 Task: Look for products in the category "Breakfast Bars" from Kind only.
Action: Mouse moved to (952, 315)
Screenshot: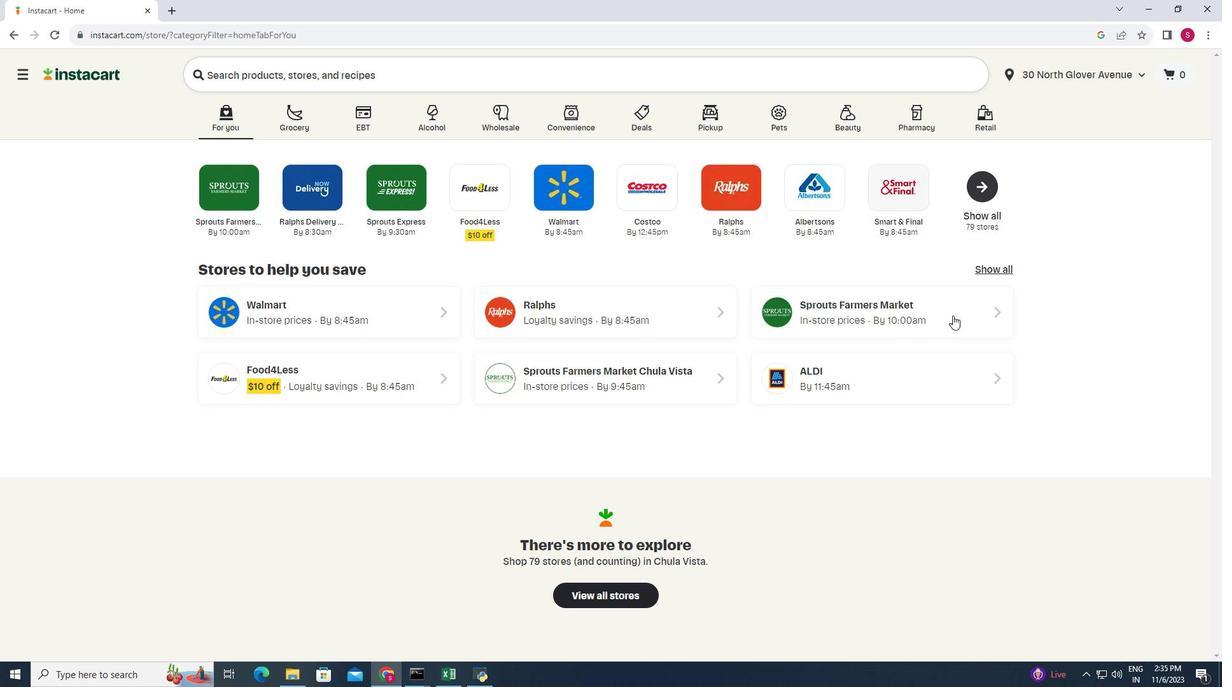 
Action: Mouse pressed left at (952, 315)
Screenshot: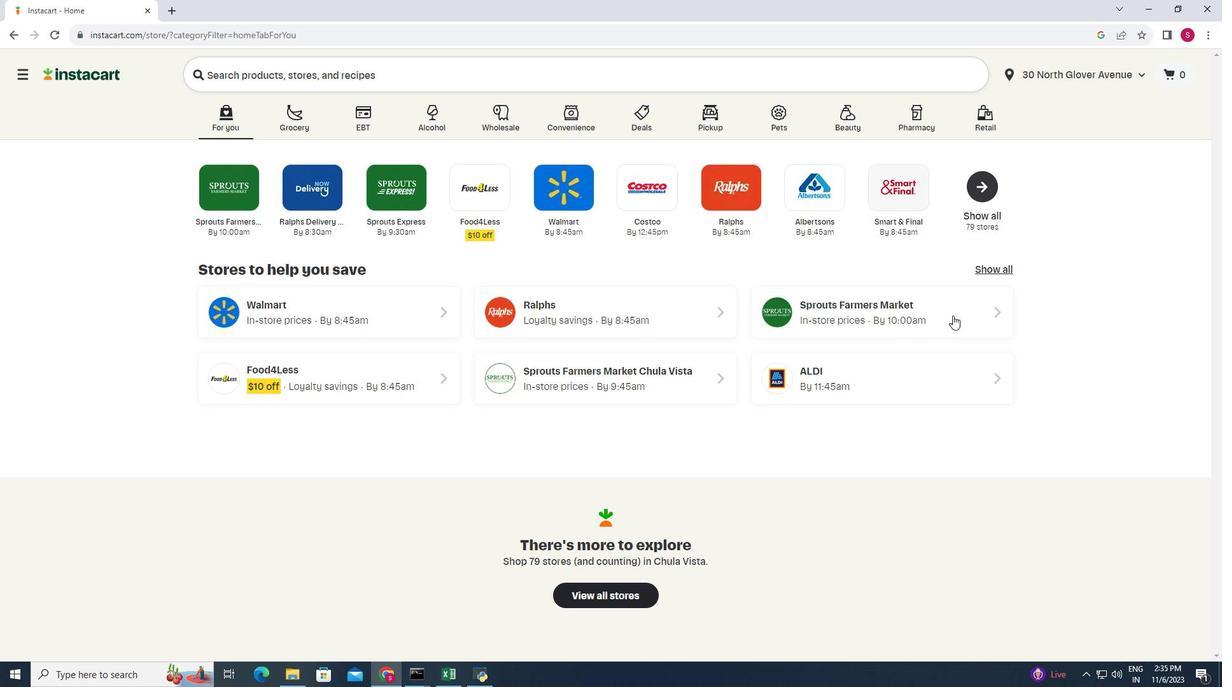 
Action: Mouse moved to (38, 391)
Screenshot: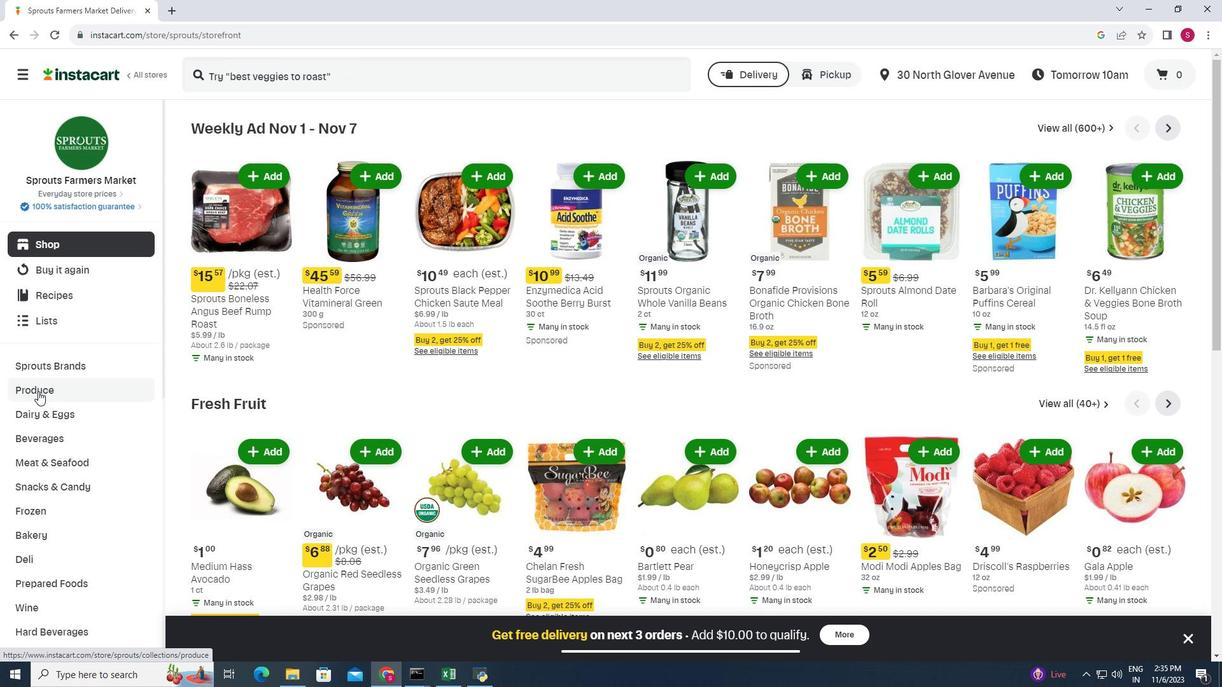 
Action: Mouse scrolled (38, 390) with delta (0, 0)
Screenshot: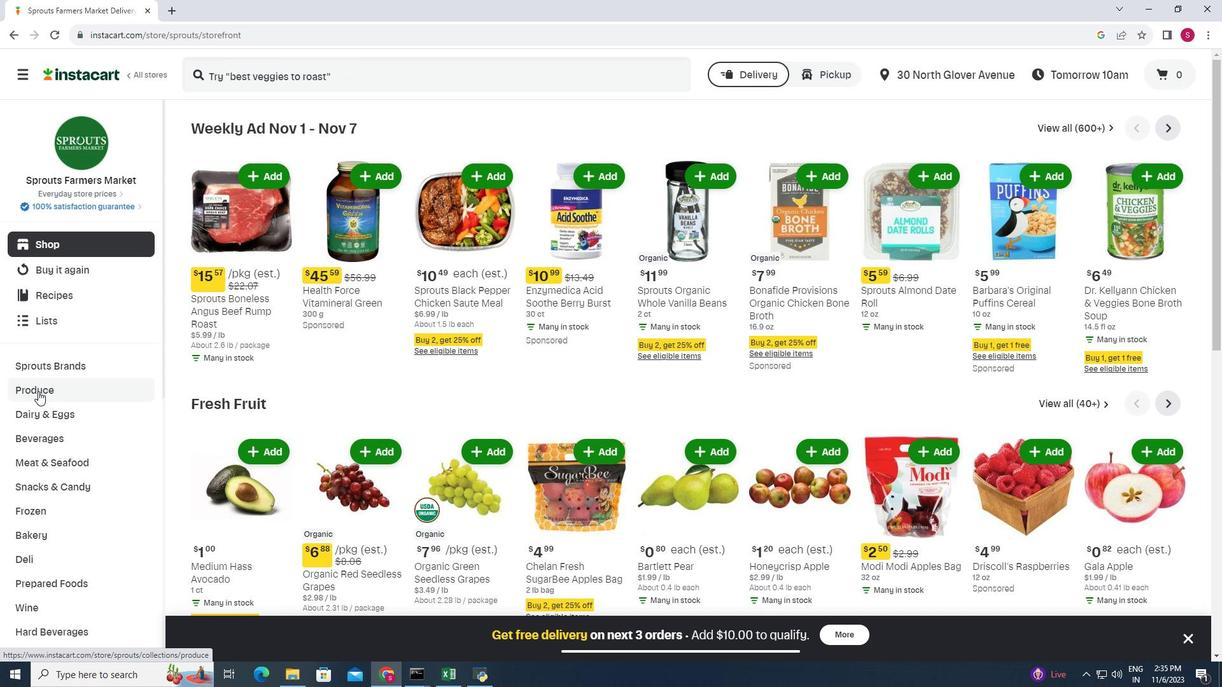 
Action: Mouse moved to (38, 392)
Screenshot: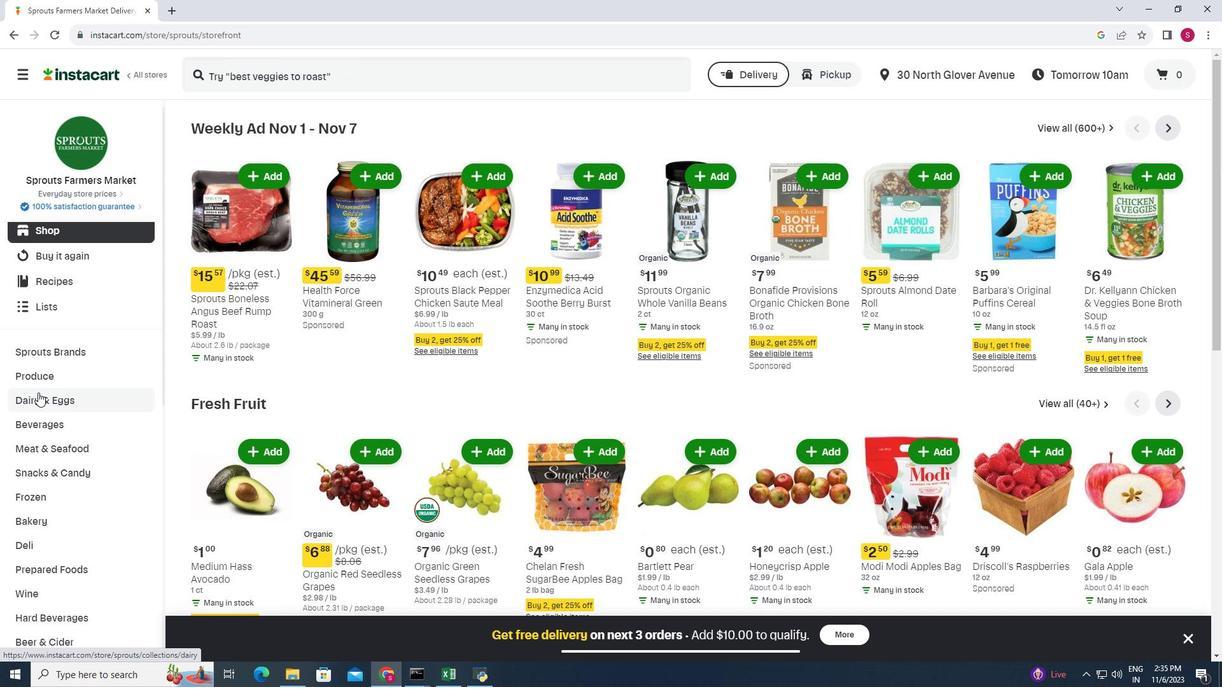 
Action: Mouse scrolled (38, 392) with delta (0, 0)
Screenshot: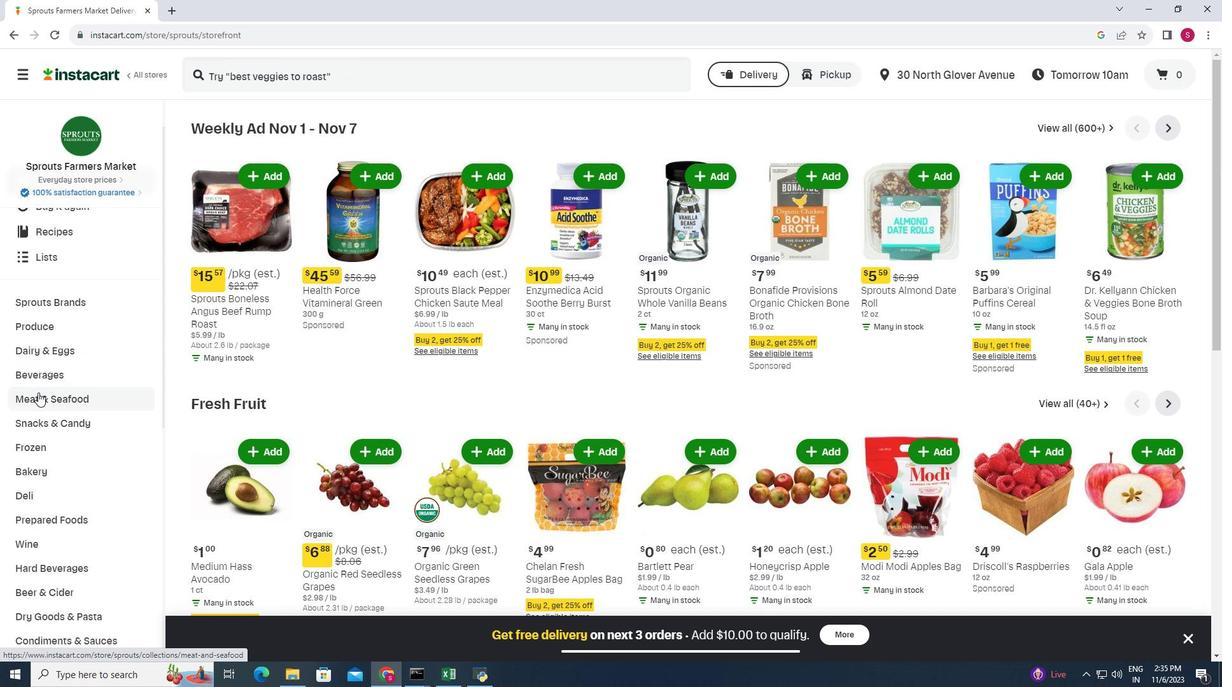 
Action: Mouse scrolled (38, 392) with delta (0, 0)
Screenshot: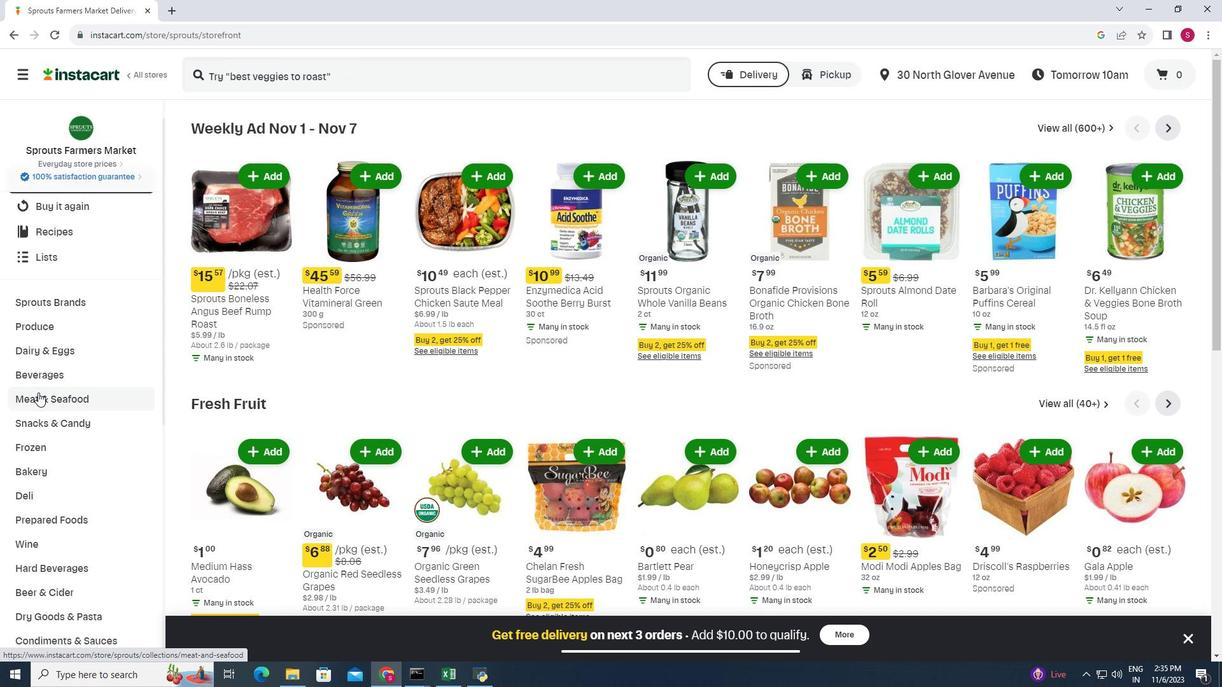 
Action: Mouse scrolled (38, 392) with delta (0, 0)
Screenshot: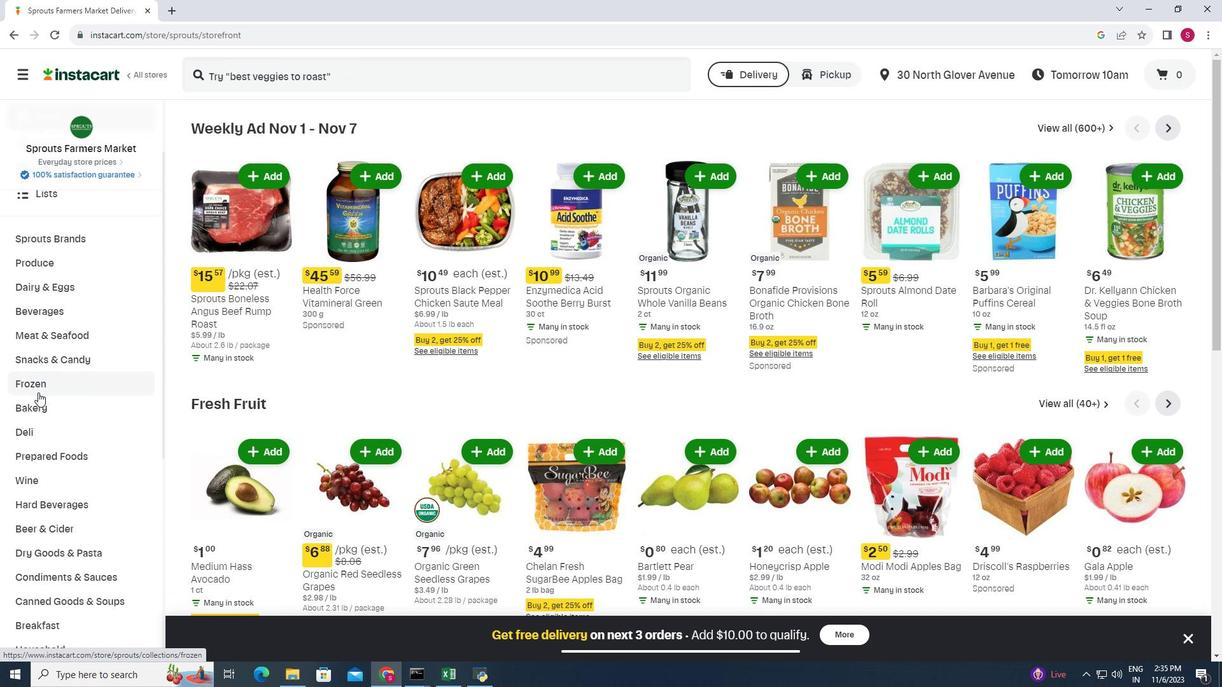 
Action: Mouse moved to (29, 564)
Screenshot: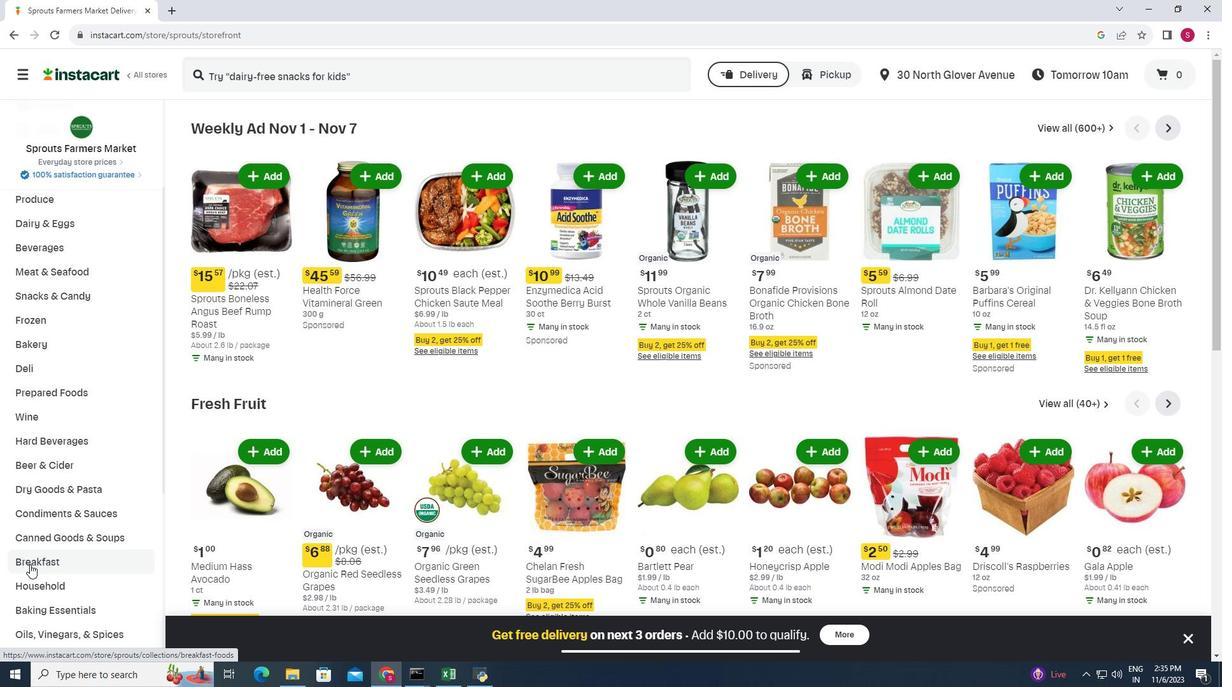 
Action: Mouse pressed left at (29, 564)
Screenshot: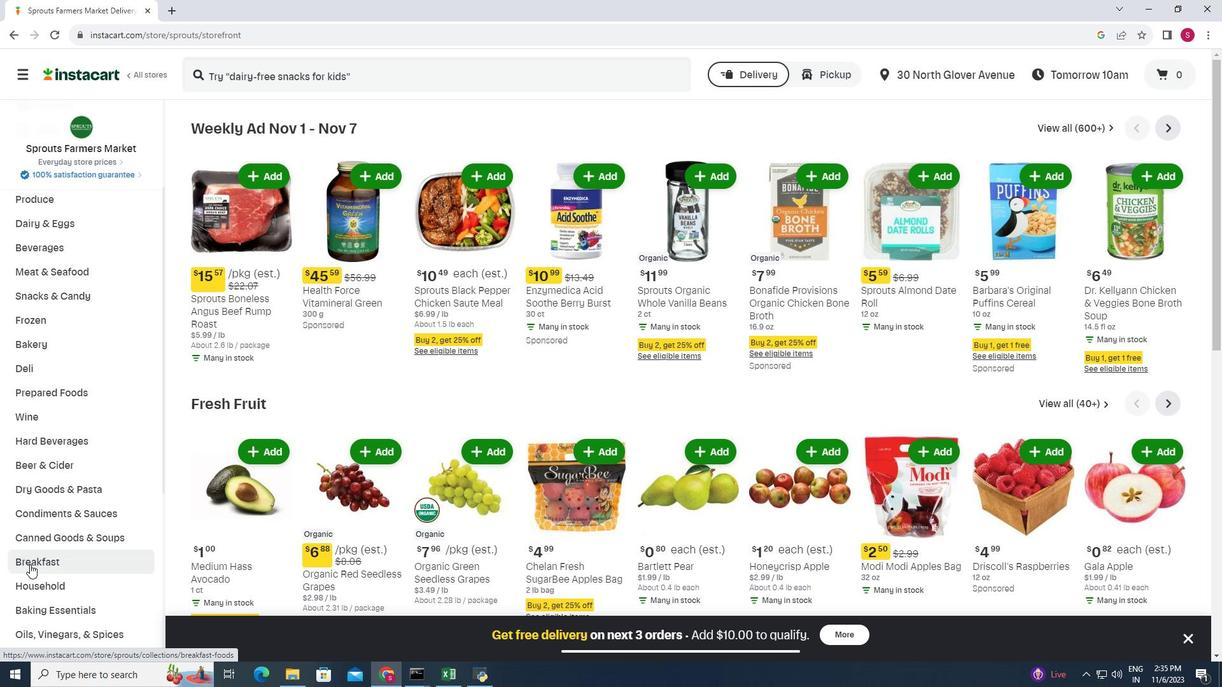 
Action: Mouse moved to (363, 164)
Screenshot: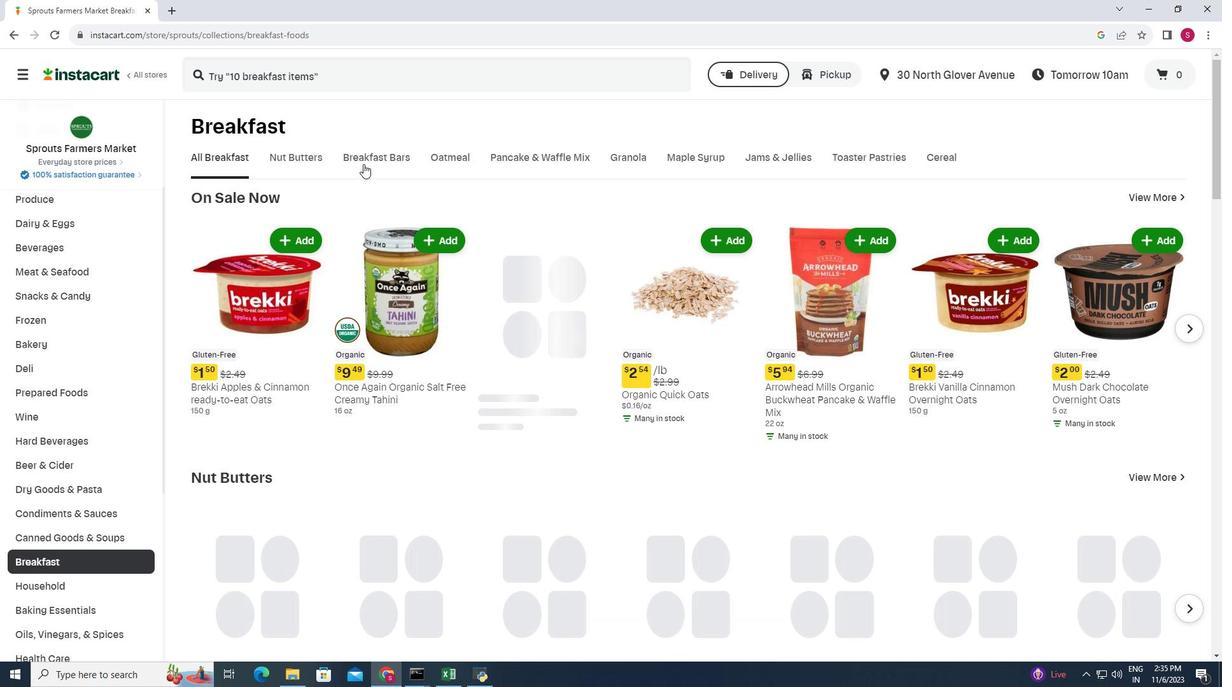 
Action: Mouse pressed left at (363, 164)
Screenshot: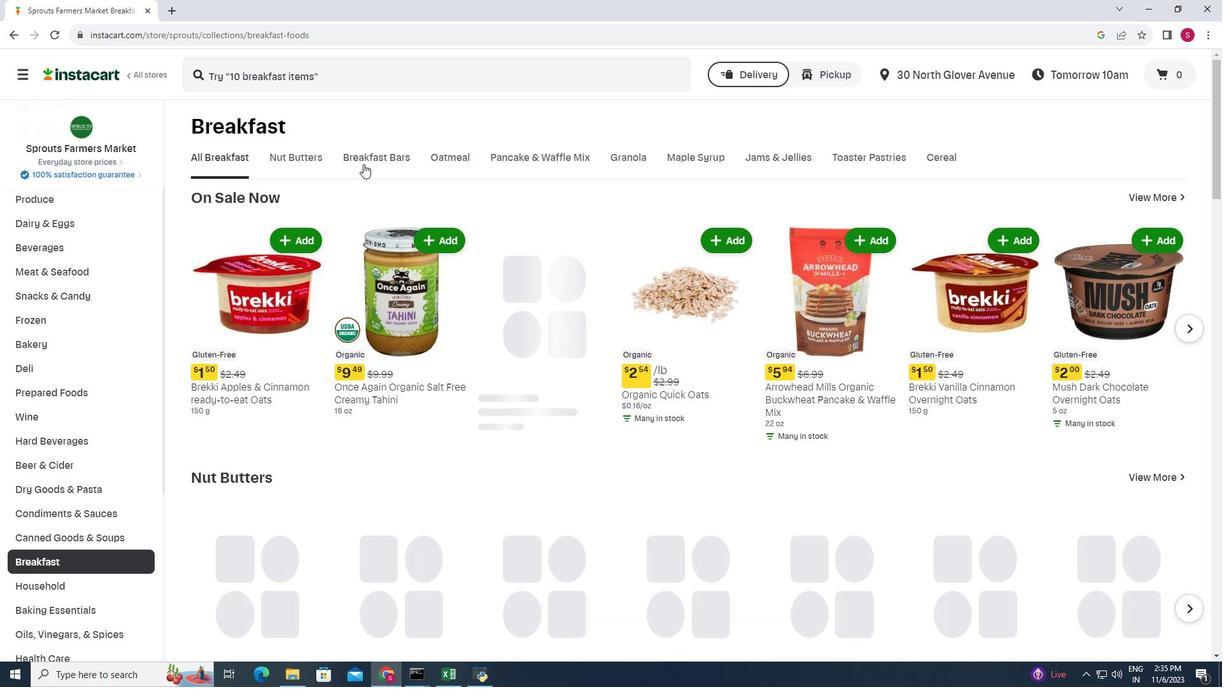 
Action: Mouse moved to (448, 360)
Screenshot: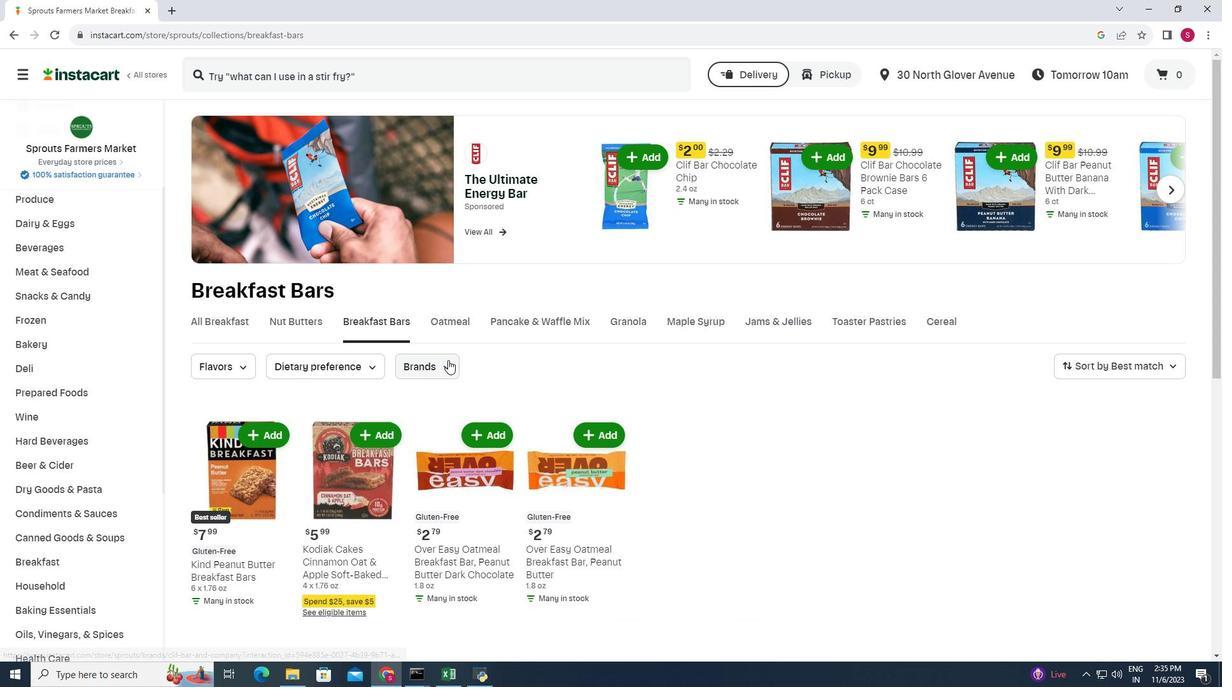 
Action: Mouse pressed left at (448, 360)
Screenshot: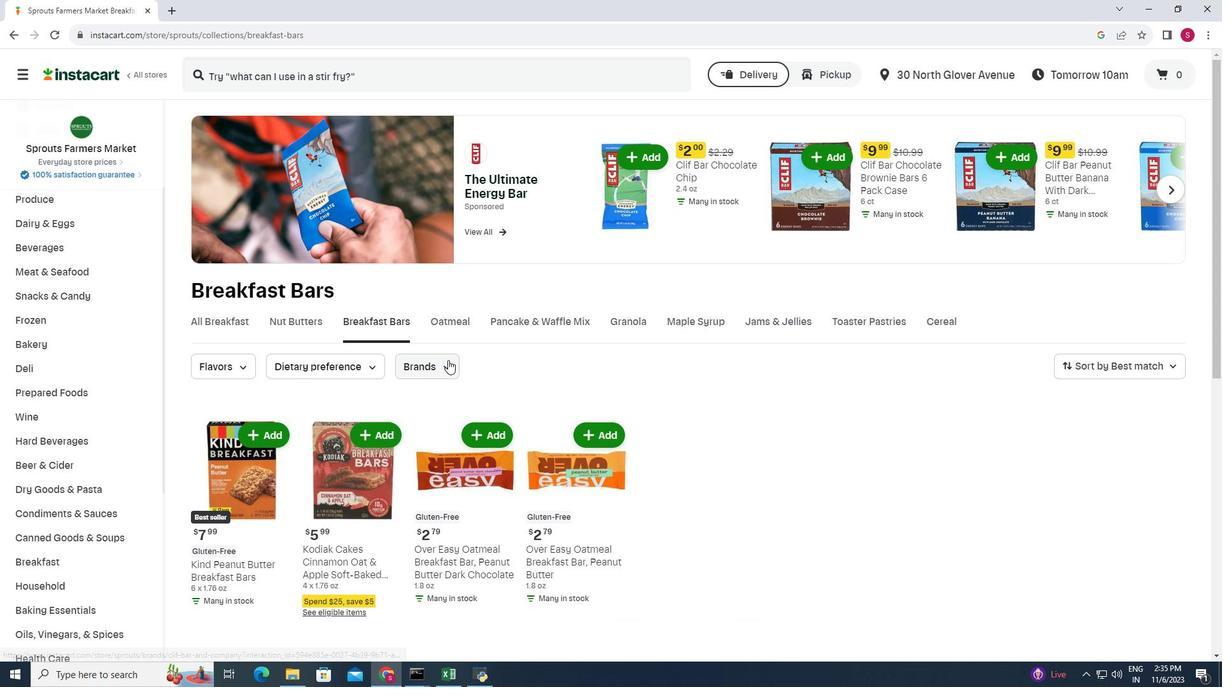 
Action: Mouse moved to (435, 439)
Screenshot: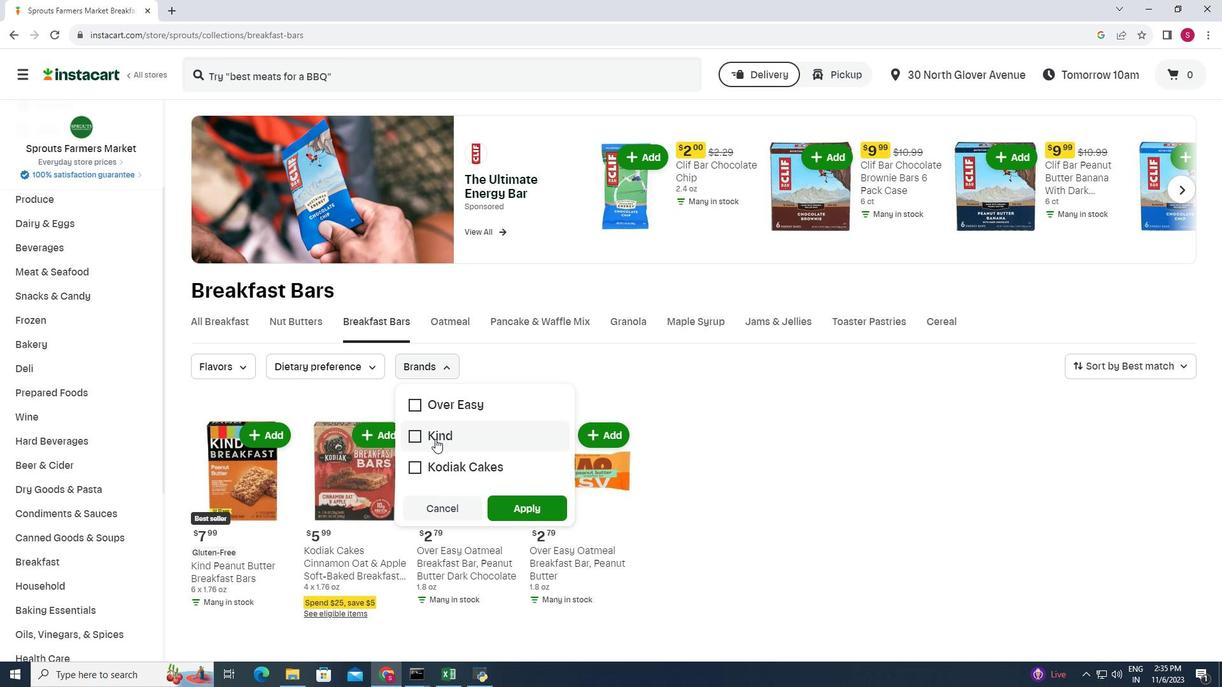 
Action: Mouse pressed left at (435, 439)
Screenshot: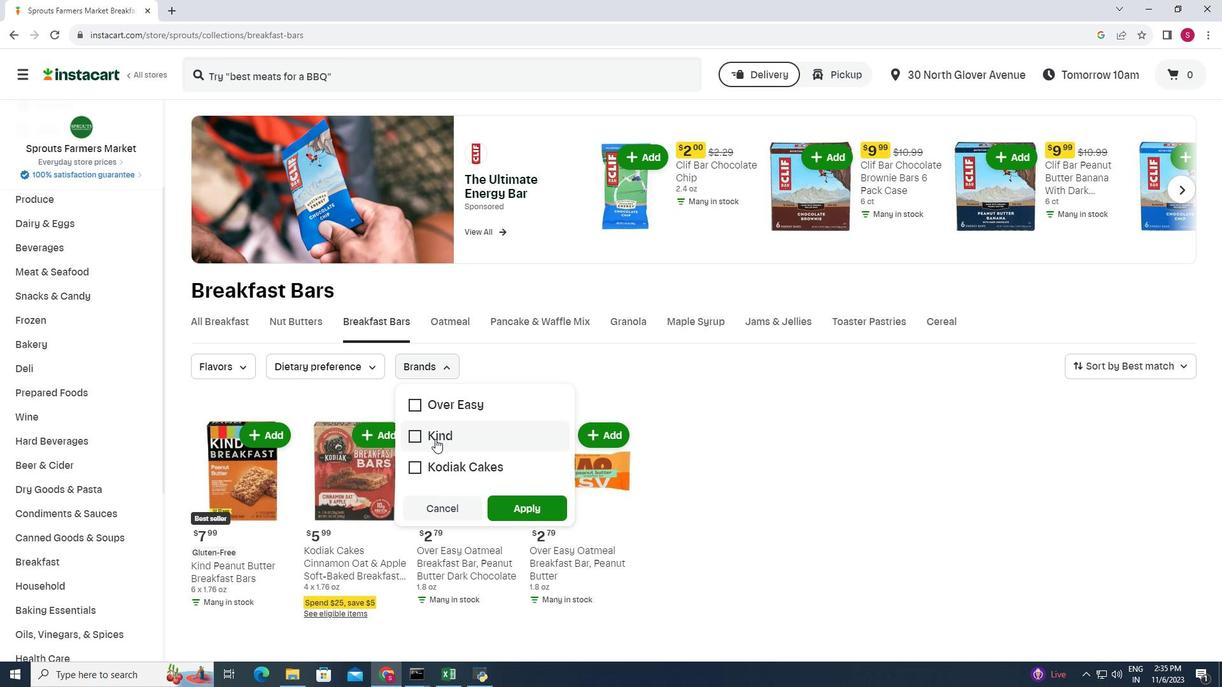 
Action: Mouse moved to (509, 504)
Screenshot: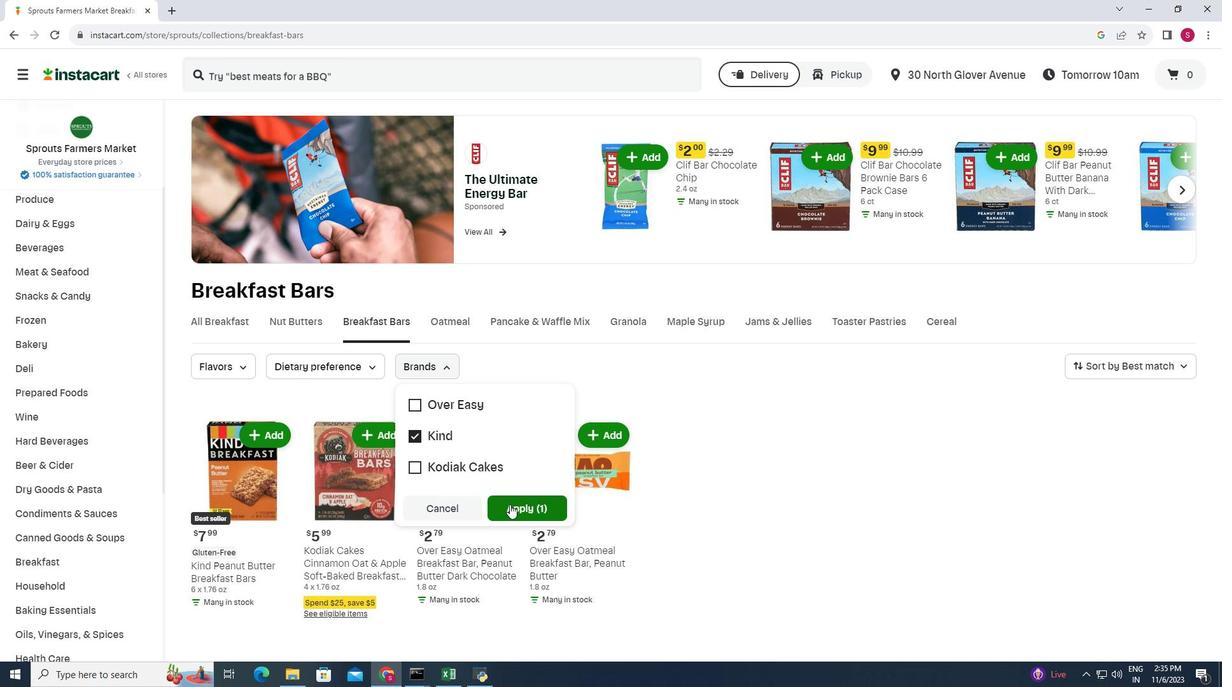 
Action: Mouse pressed left at (509, 504)
Screenshot: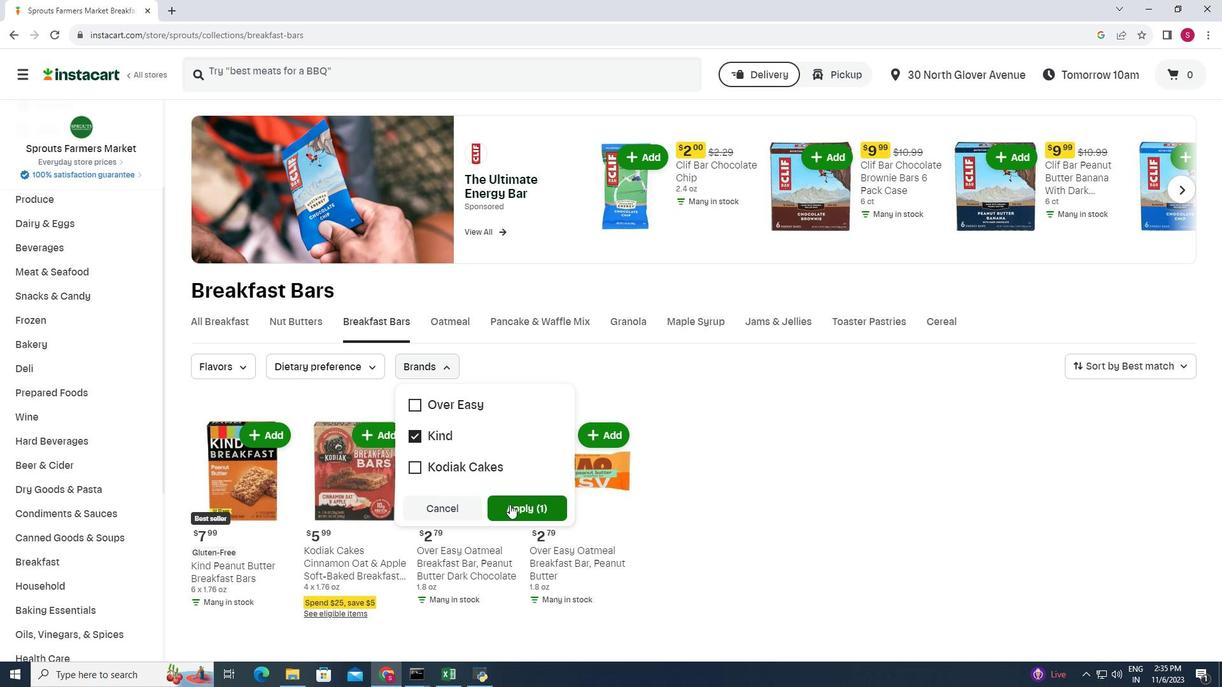 
Action: Mouse moved to (693, 432)
Screenshot: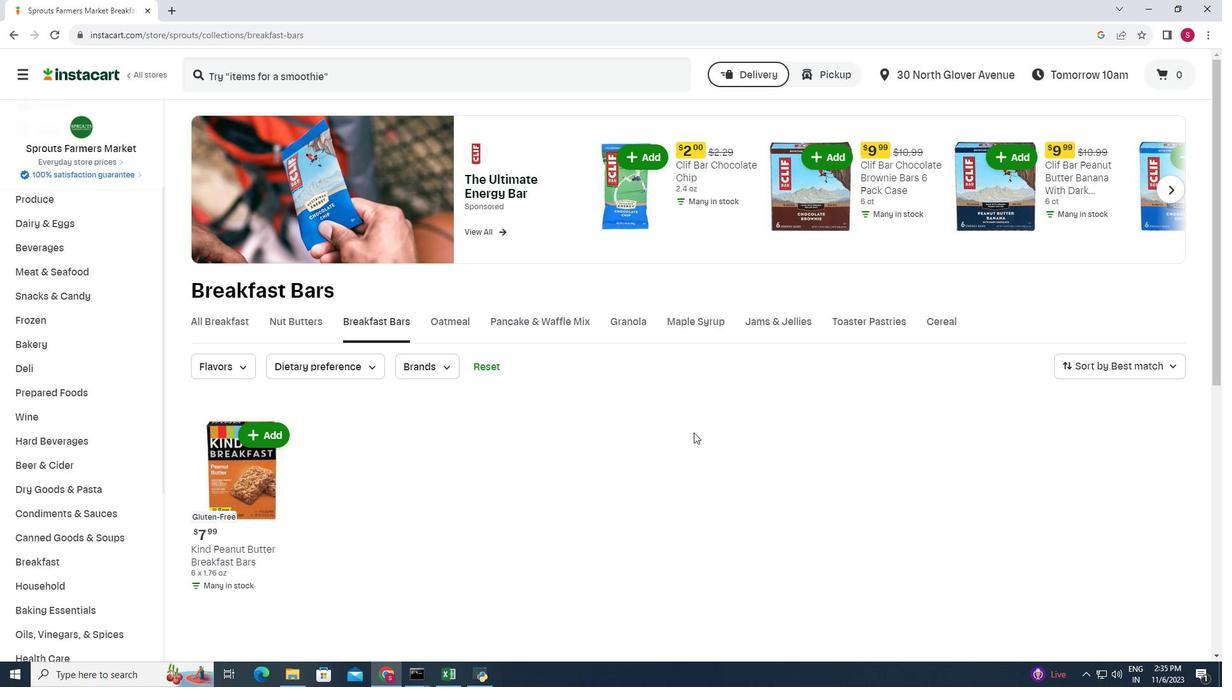 
Action: Mouse scrolled (693, 432) with delta (0, 0)
Screenshot: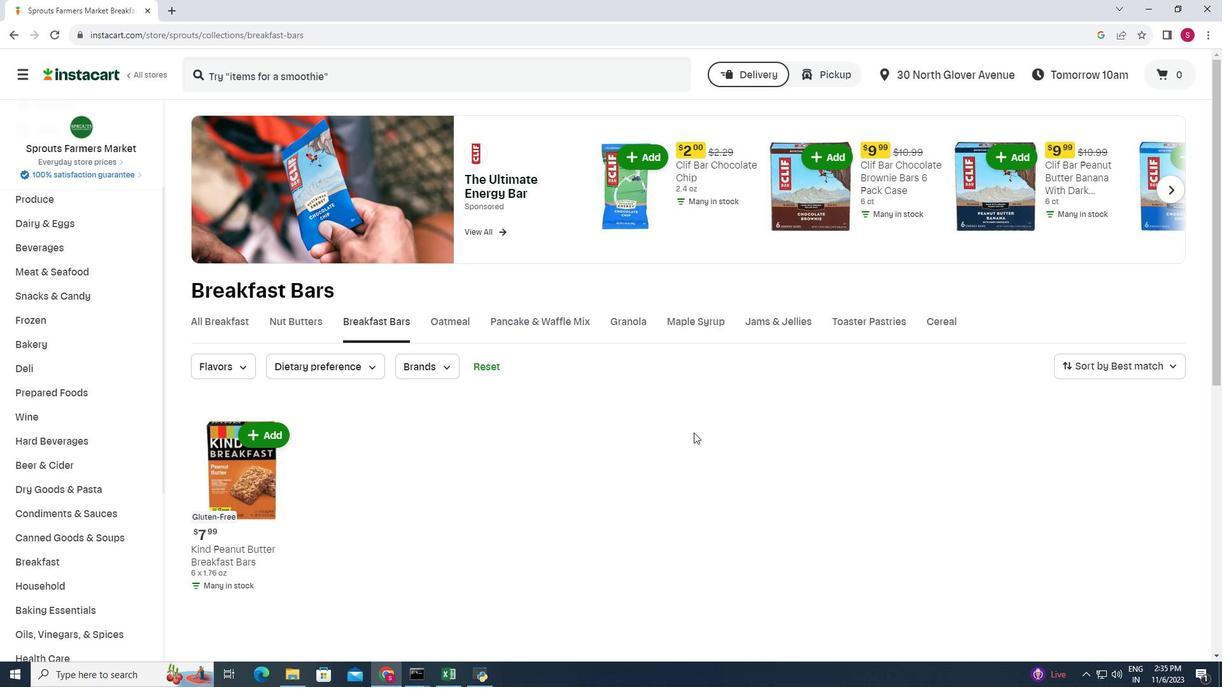 
Action: Mouse scrolled (693, 432) with delta (0, 0)
Screenshot: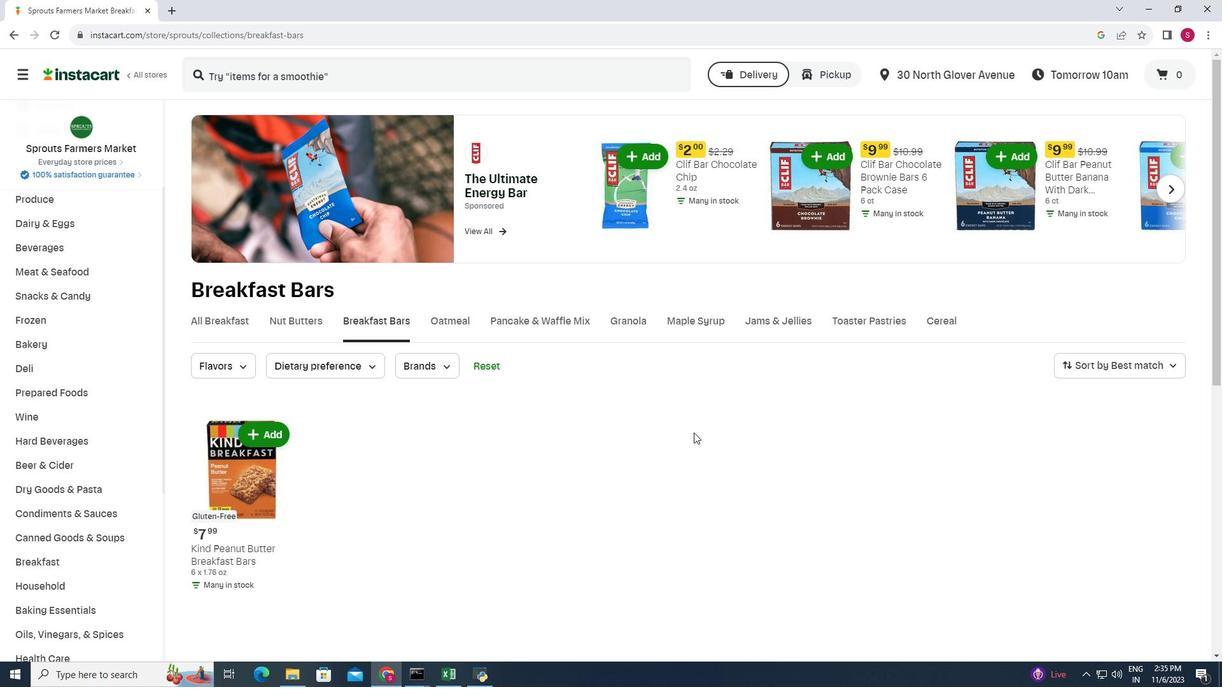 
Action: Mouse scrolled (693, 432) with delta (0, 0)
Screenshot: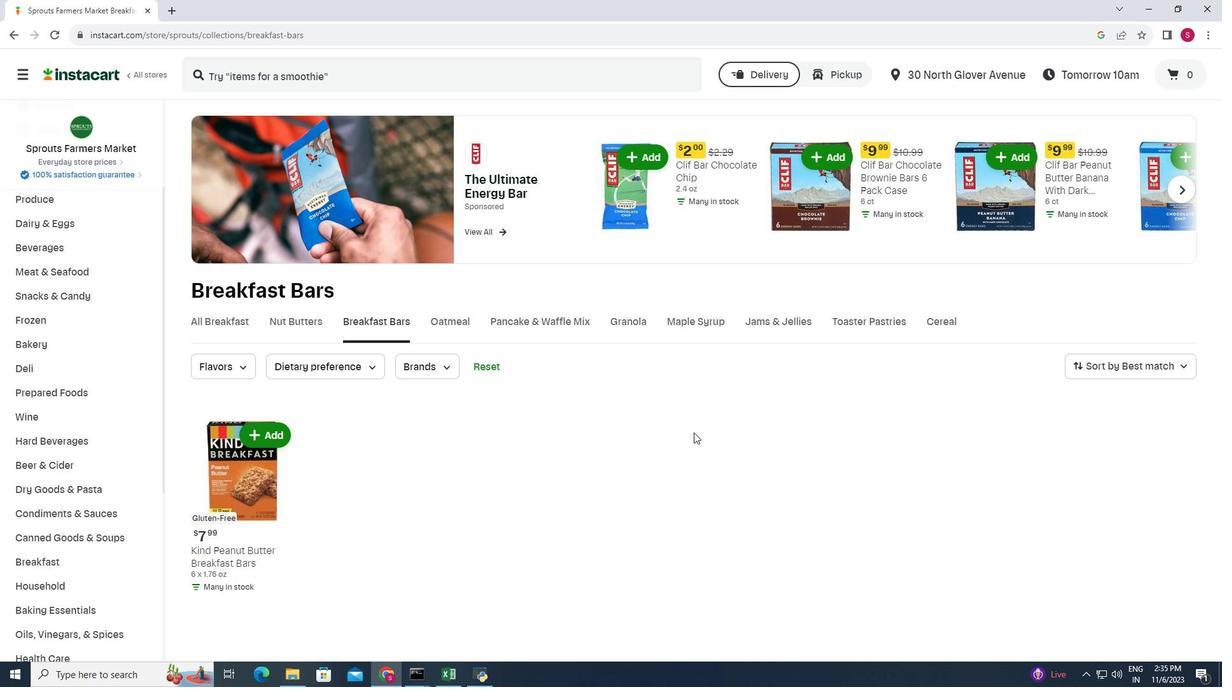 
Action: Mouse scrolled (693, 432) with delta (0, 0)
Screenshot: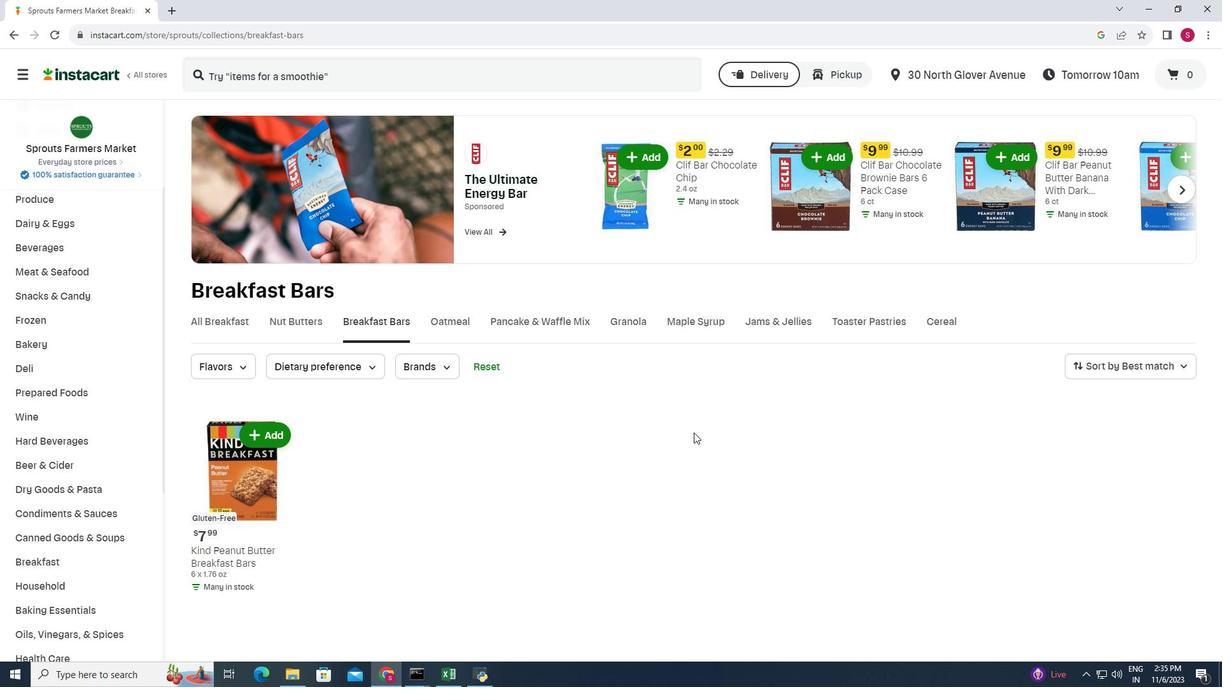 
Action: Mouse scrolled (693, 432) with delta (0, 0)
Screenshot: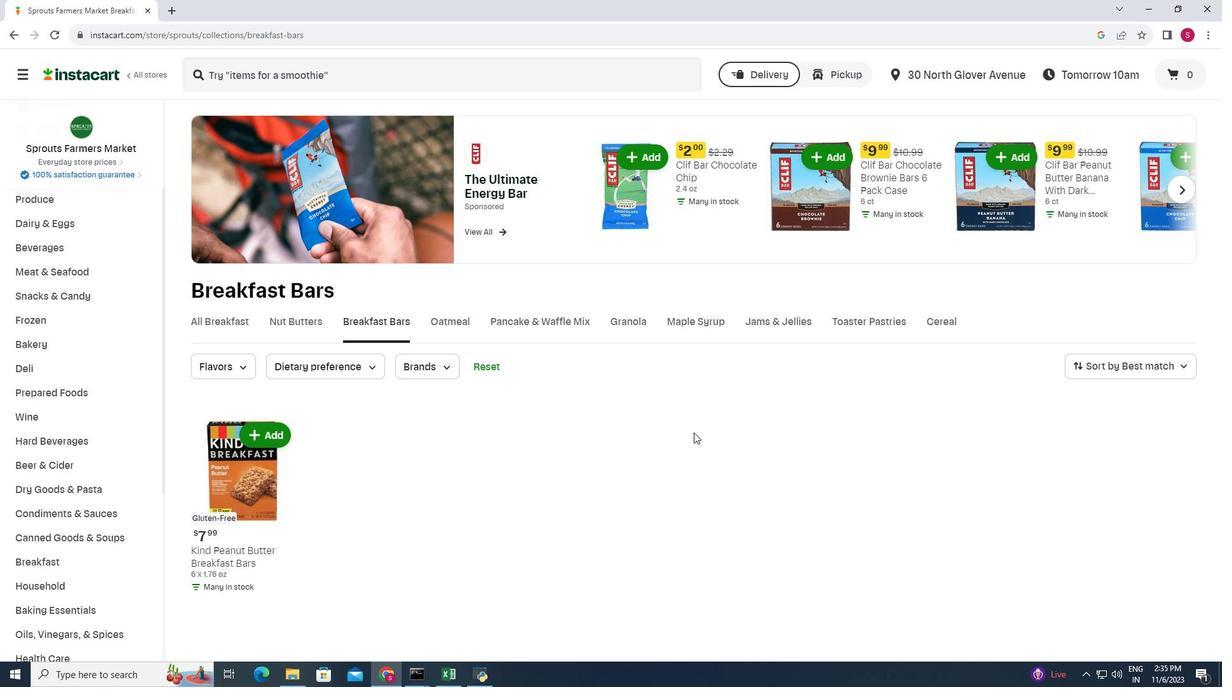 
Action: Mouse moved to (695, 430)
Screenshot: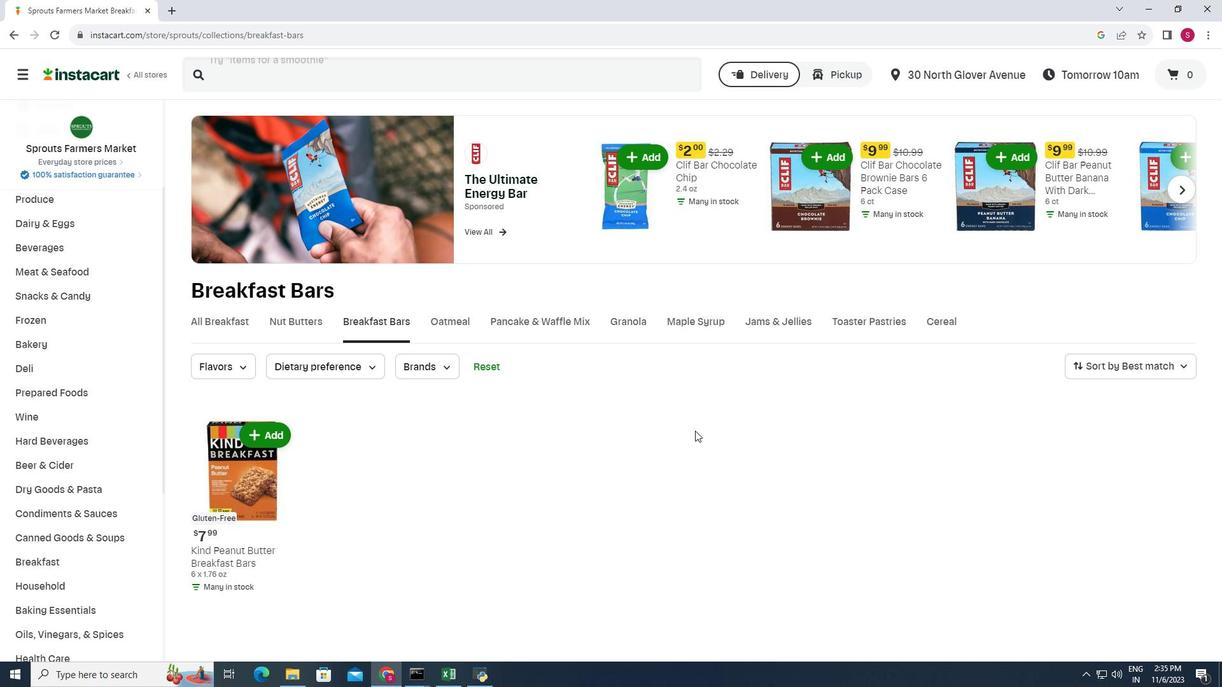 
